 Task: Create a task  Implement a new virtualization system for a company's IT infrastructure , assign it to team member softage.3@softage.net in the project AgileRealm and update the status of the task to  On Track  , set the priority of the task to High
Action: Mouse moved to (57, 277)
Screenshot: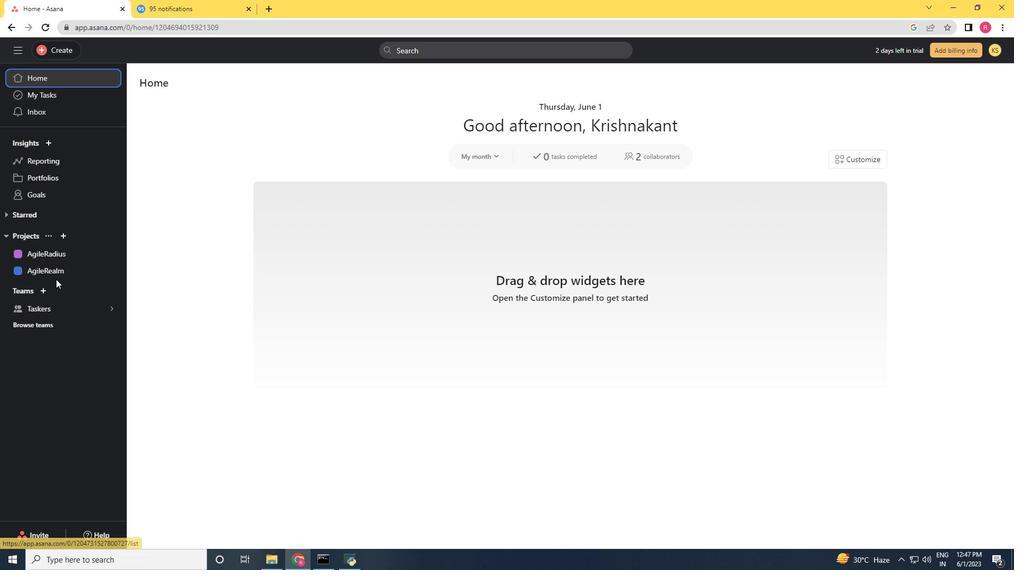 
Action: Mouse pressed left at (57, 277)
Screenshot: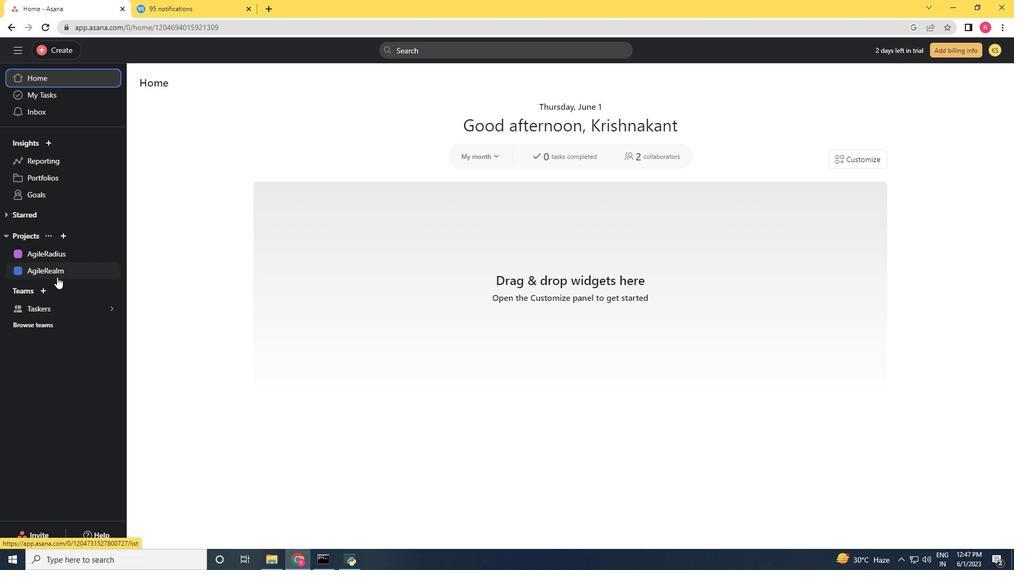 
Action: Mouse moved to (70, 51)
Screenshot: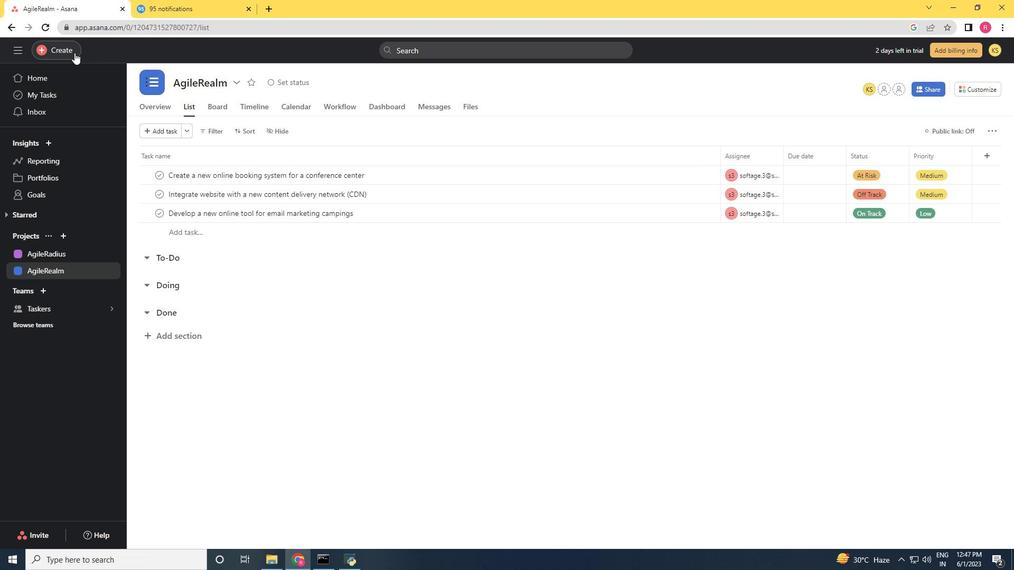 
Action: Mouse pressed left at (70, 51)
Screenshot: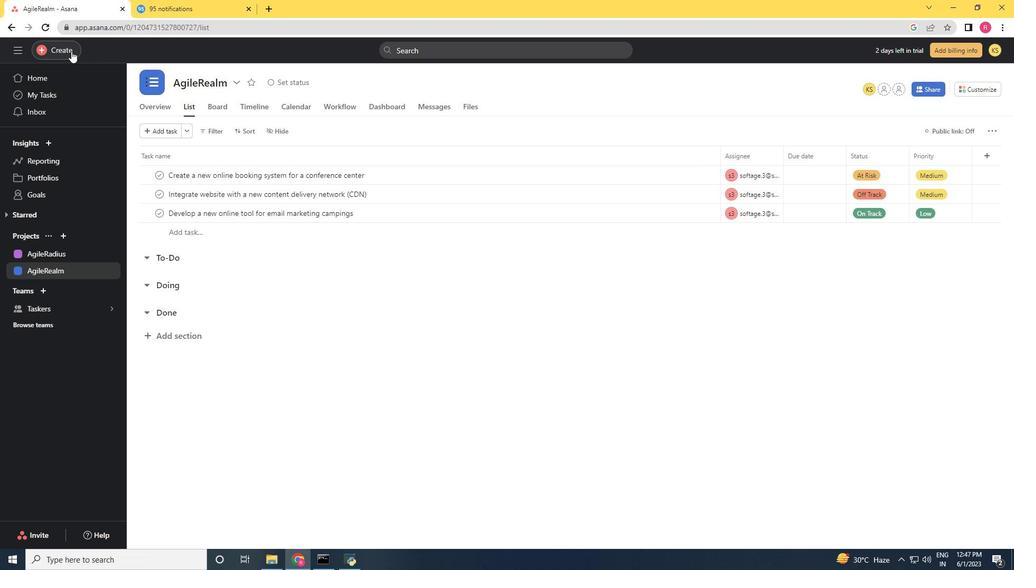 
Action: Mouse moved to (124, 55)
Screenshot: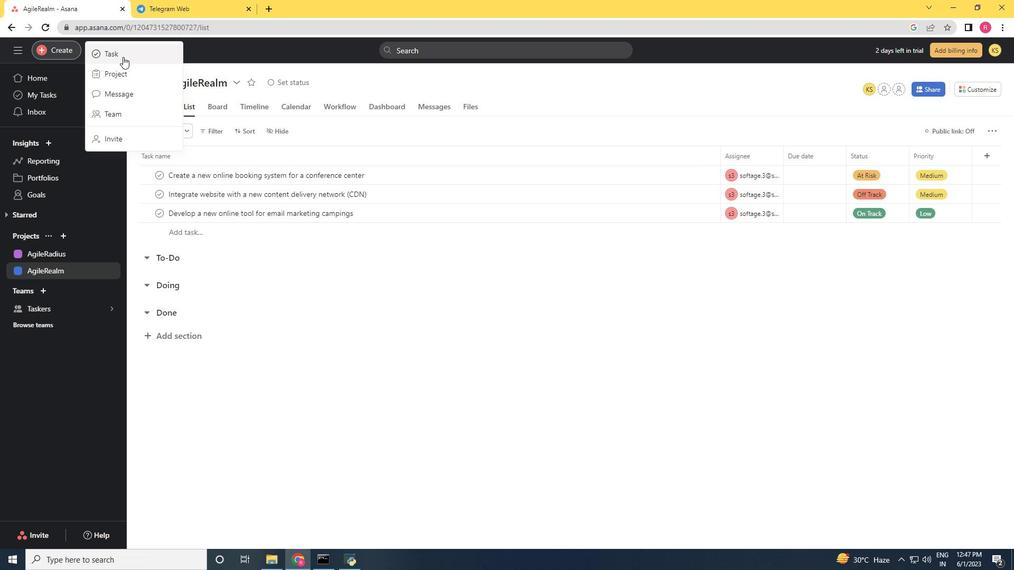 
Action: Mouse pressed left at (124, 55)
Screenshot: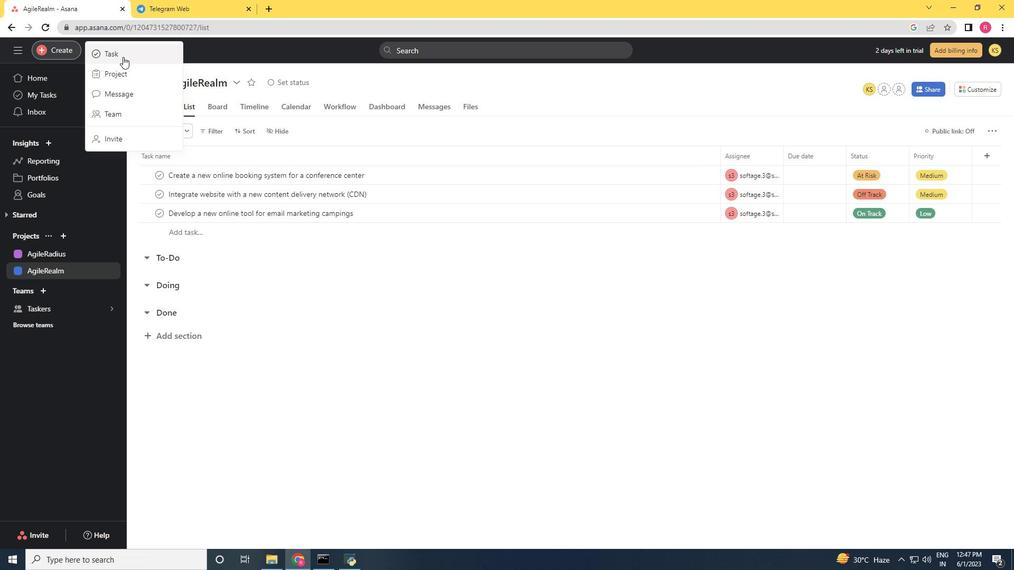 
Action: Mouse moved to (185, 49)
Screenshot: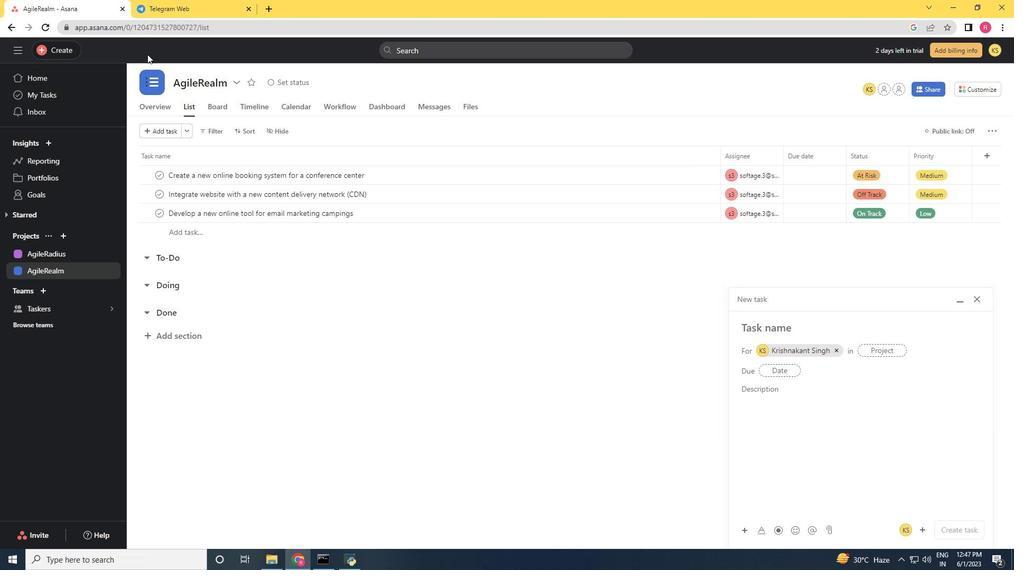 
Action: Key pressed <Key.shift>Implement<Key.space>a<Key.space>new<Key.space>vistualization<Key.space><Key.backspace><Key.left><Key.left><Key.left><Key.left><Key.left><Key.left><Key.left><Key.left><Key.left><Key.left><Key.left><Key.backspace>r<Key.right><Key.right><Key.right><Key.right><Key.right><Key.right><Key.right><Key.right><Key.right><Key.right><Key.right><Key.right><Key.right><Key.right><Key.right><Key.right><Key.right><Key.space><Key.shift><Key.shift><Key.shift><Key.shift>Syste,<Key.backspace>m<Key.space>for<Key.space>a<Key.space>company<Key.space><Key.backspace>'s<Key.space><Key.shift>IT<Key.space>infrastructure
Screenshot: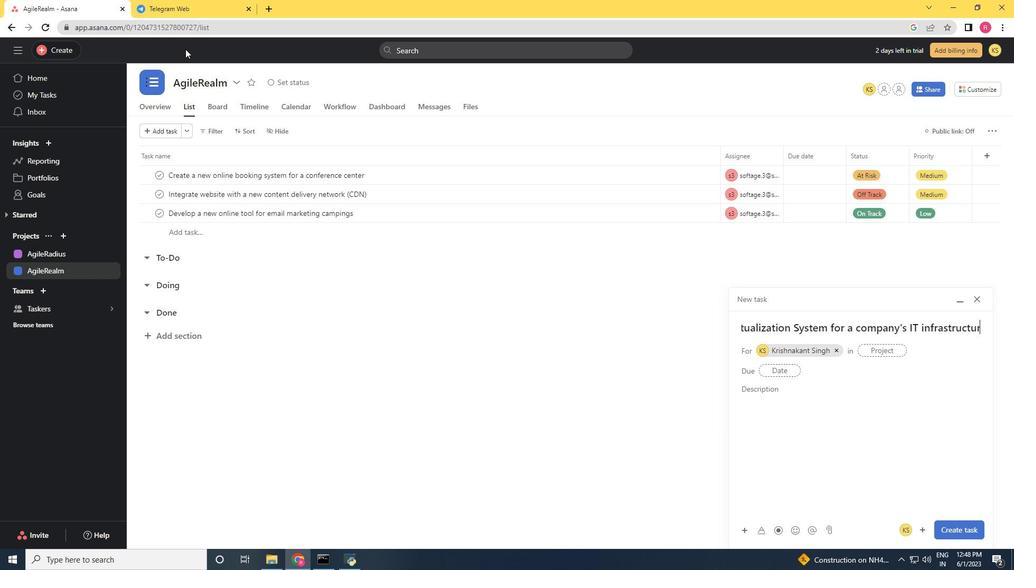 
Action: Mouse moved to (834, 350)
Screenshot: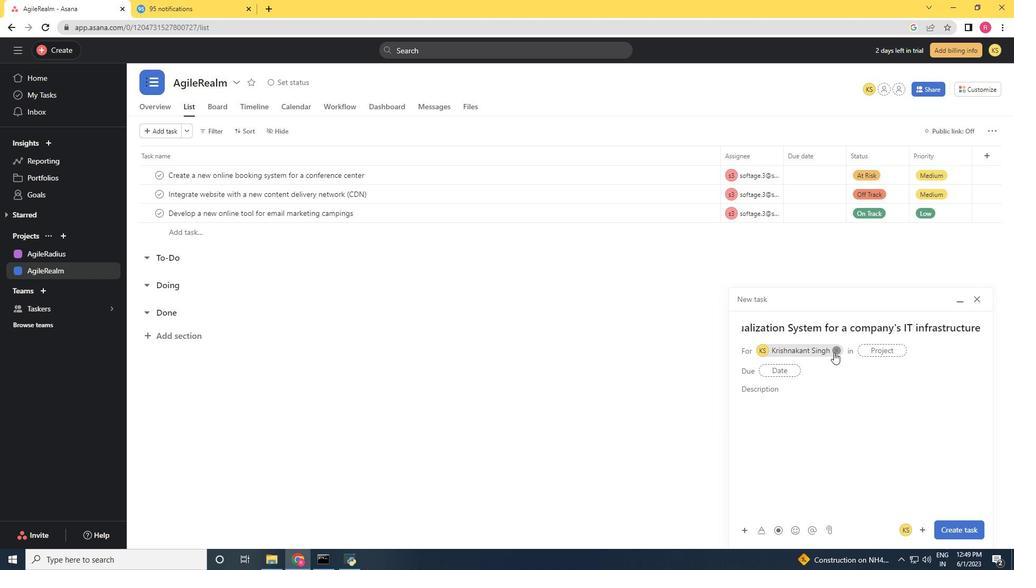 
Action: Mouse pressed left at (834, 350)
Screenshot: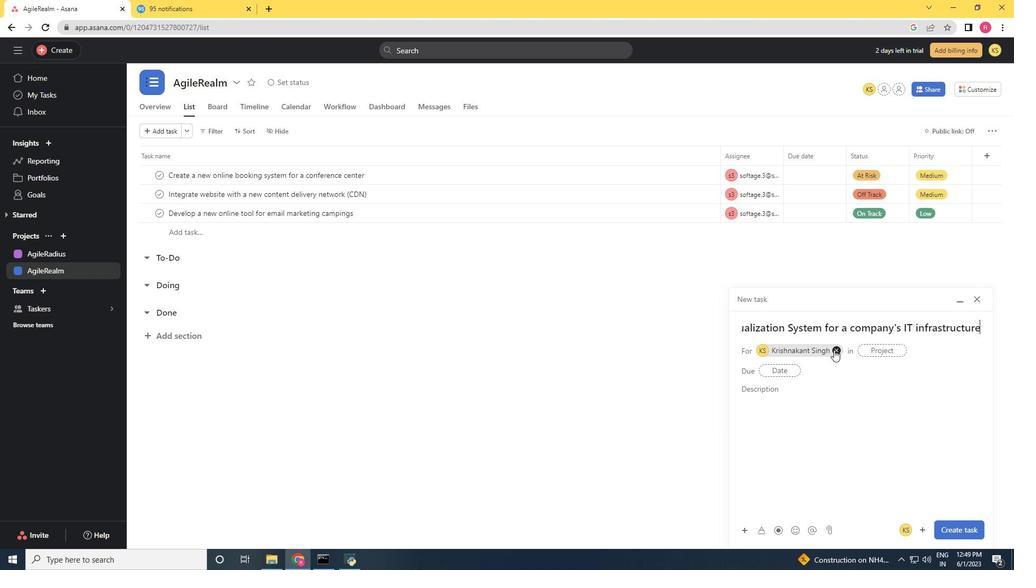 
Action: Mouse moved to (783, 349)
Screenshot: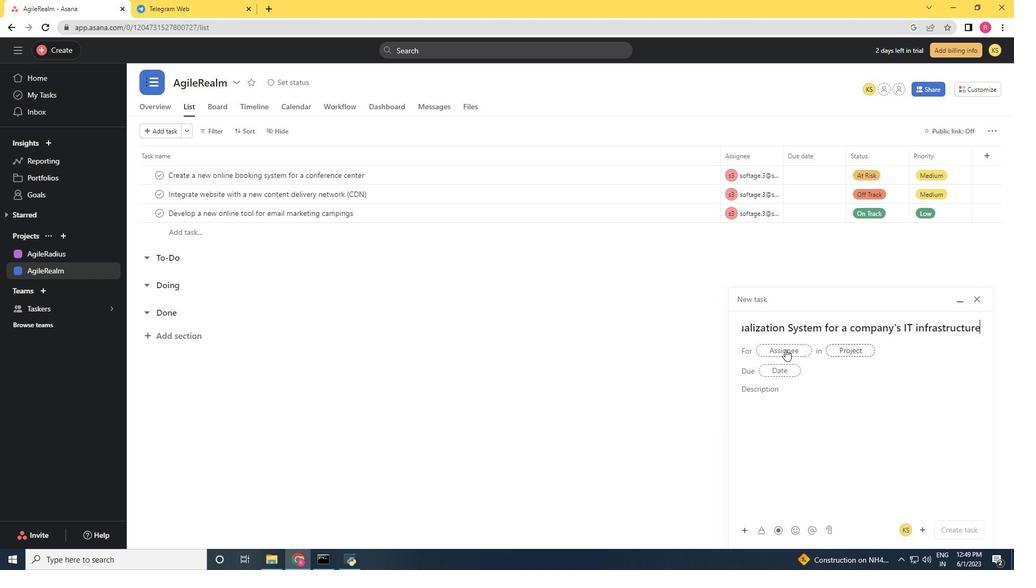 
Action: Mouse pressed left at (783, 349)
Screenshot: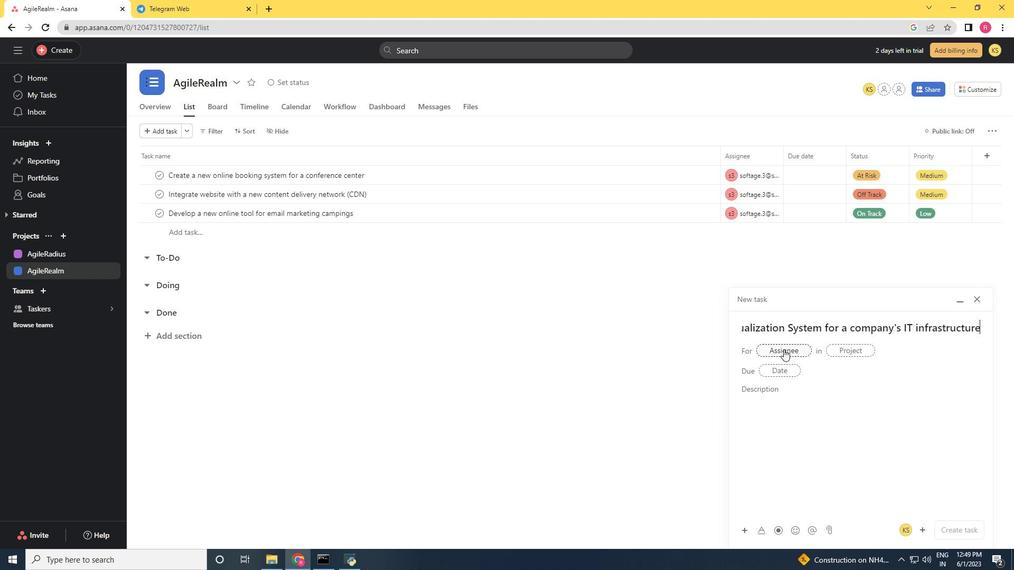 
Action: Key pressed softage.3<Key.shift>@softage.net
Screenshot: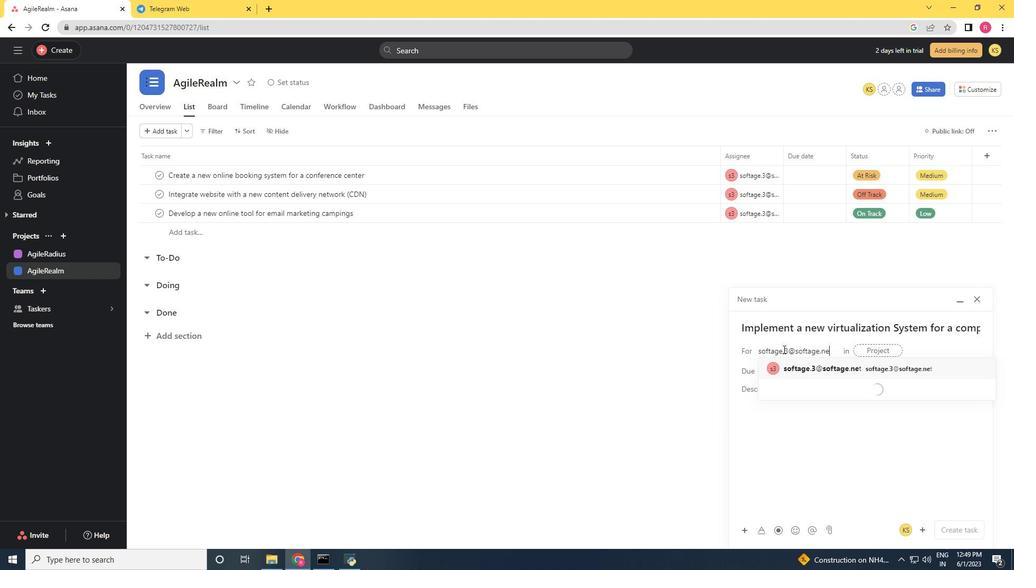 
Action: Mouse moved to (821, 368)
Screenshot: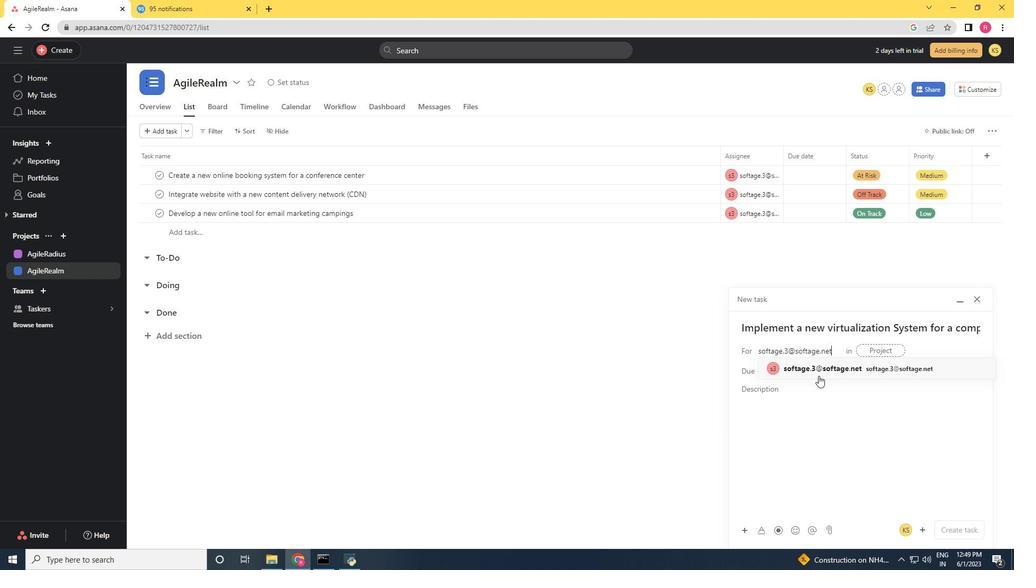 
Action: Mouse pressed left at (821, 368)
Screenshot: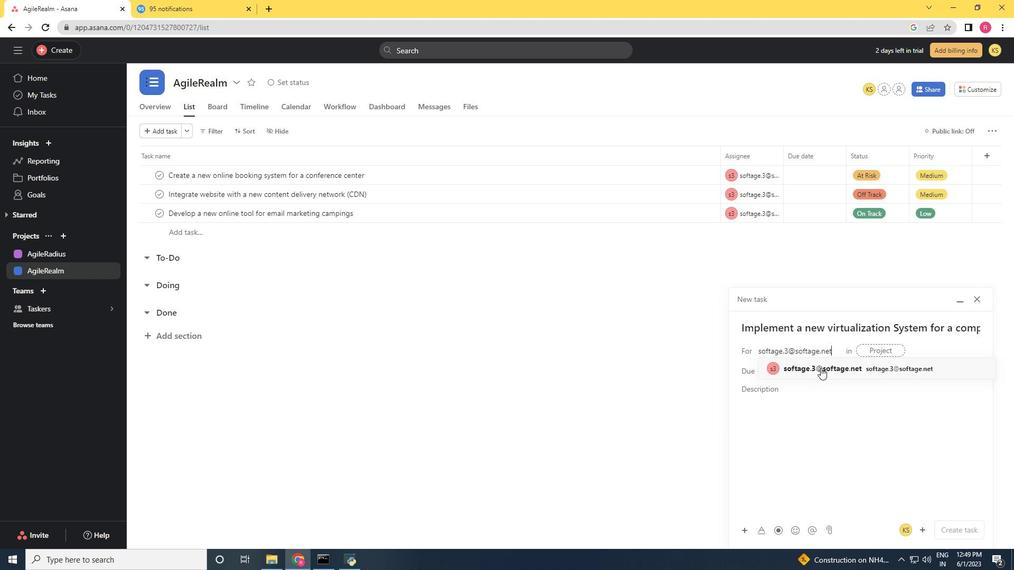 
Action: Mouse moved to (694, 395)
Screenshot: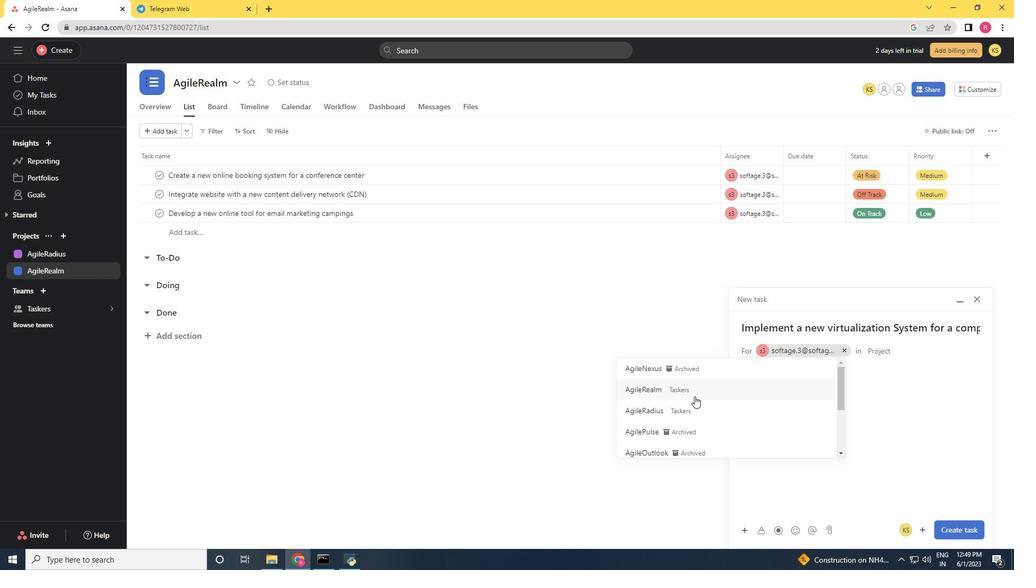 
Action: Mouse pressed left at (694, 395)
Screenshot: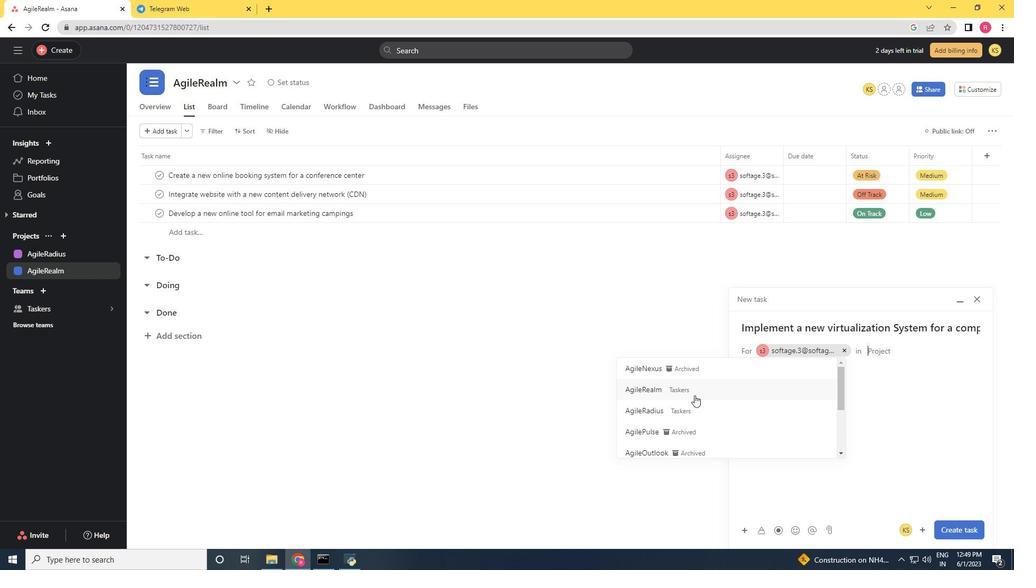
Action: Mouse moved to (784, 393)
Screenshot: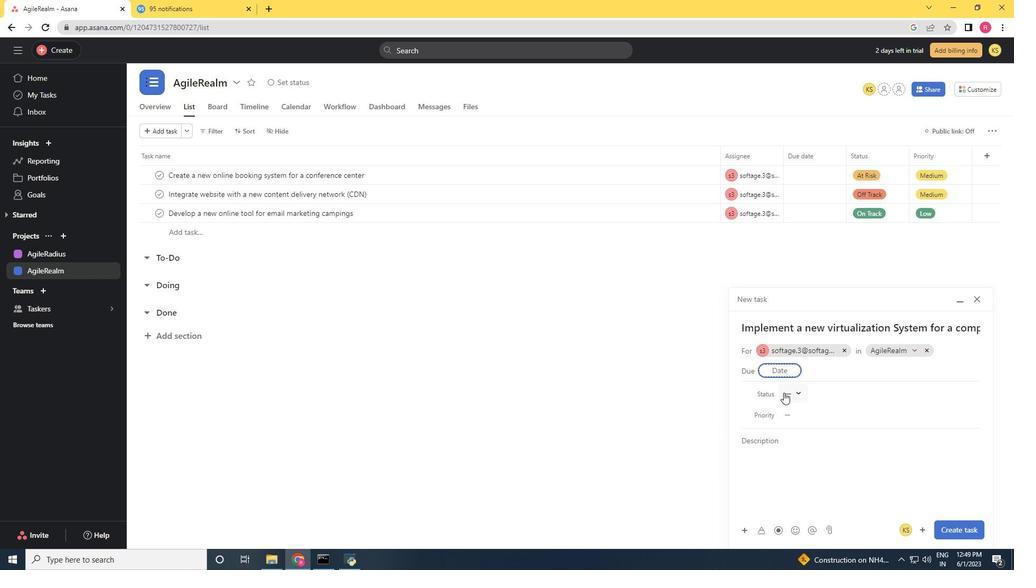 
Action: Mouse pressed left at (784, 393)
Screenshot: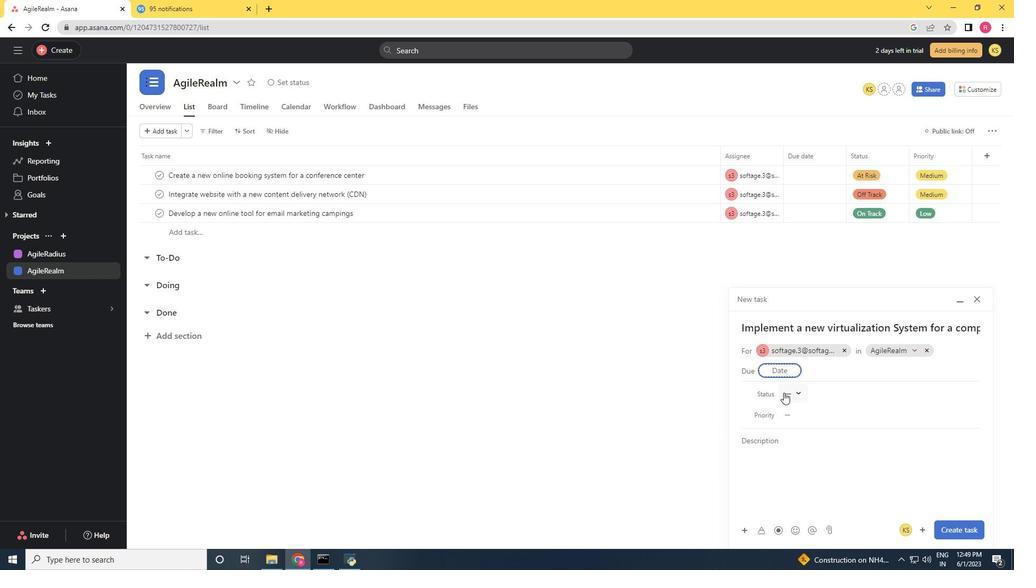 
Action: Mouse moved to (810, 428)
Screenshot: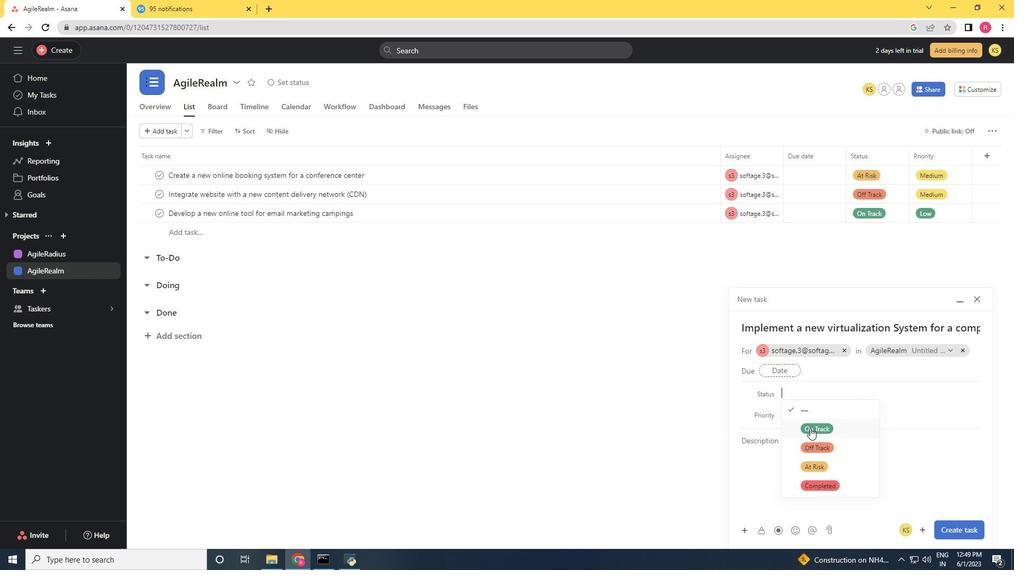 
Action: Mouse pressed left at (810, 428)
Screenshot: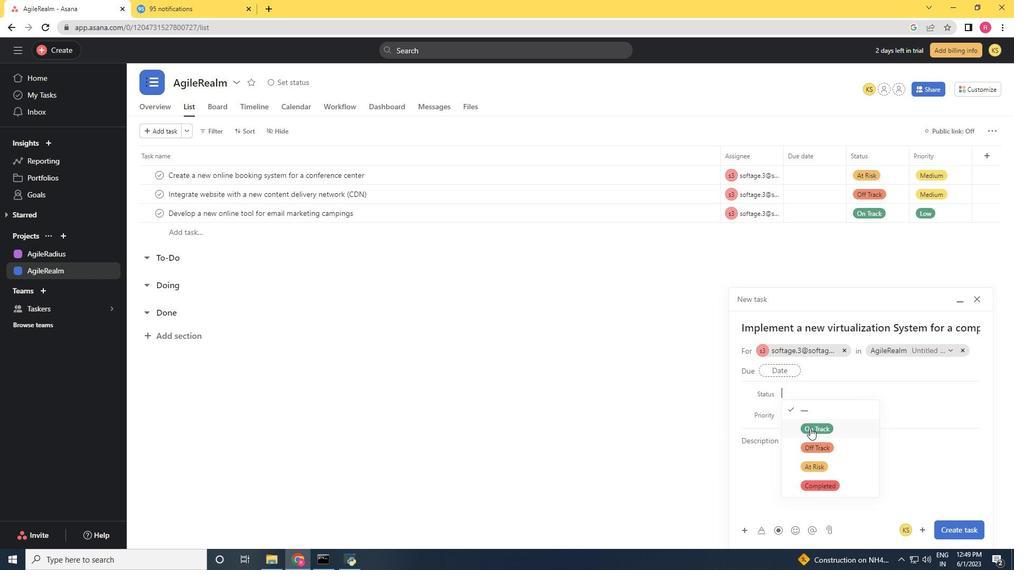 
Action: Mouse moved to (794, 415)
Screenshot: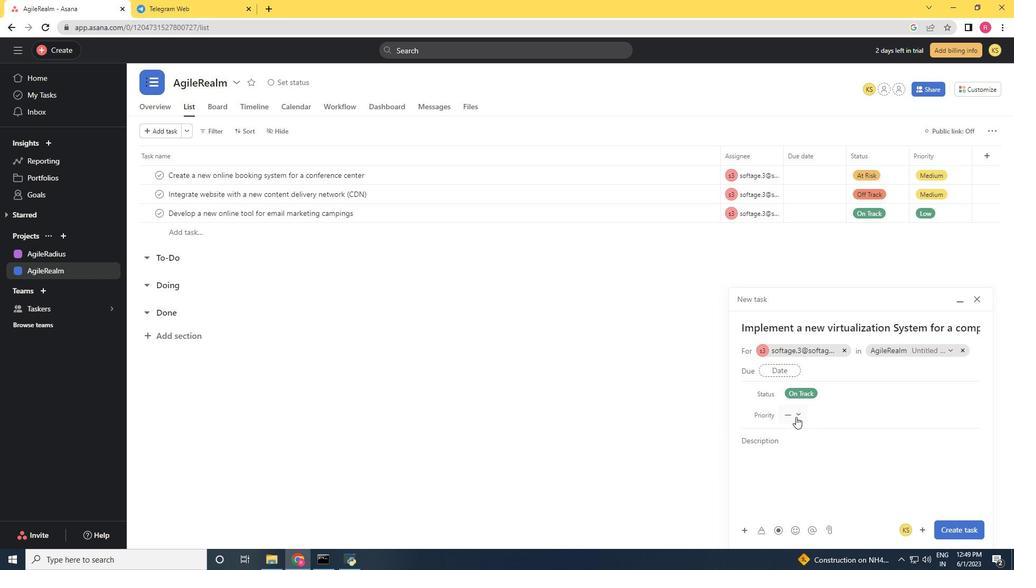 
Action: Mouse pressed left at (794, 415)
Screenshot: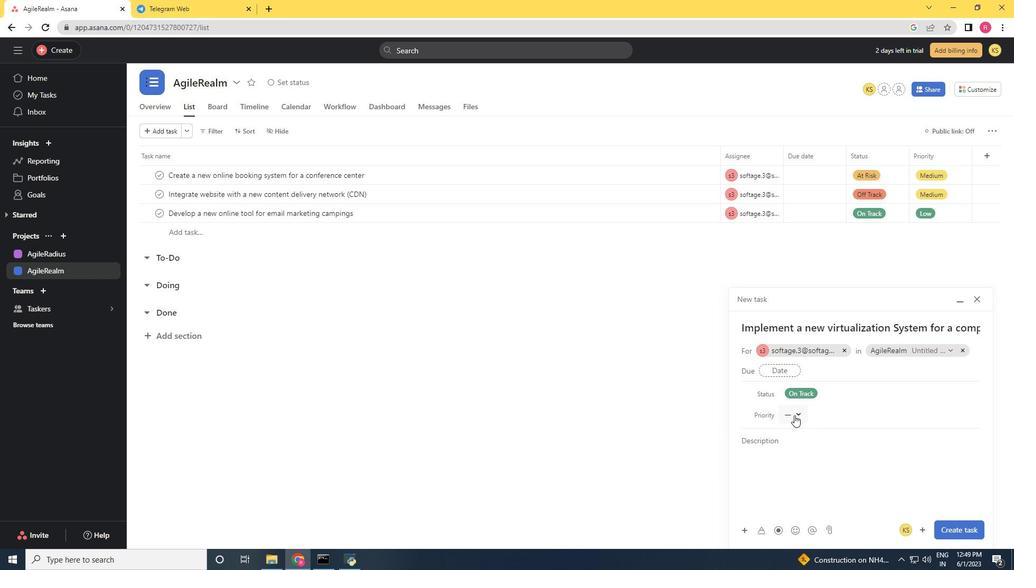 
Action: Mouse moved to (811, 446)
Screenshot: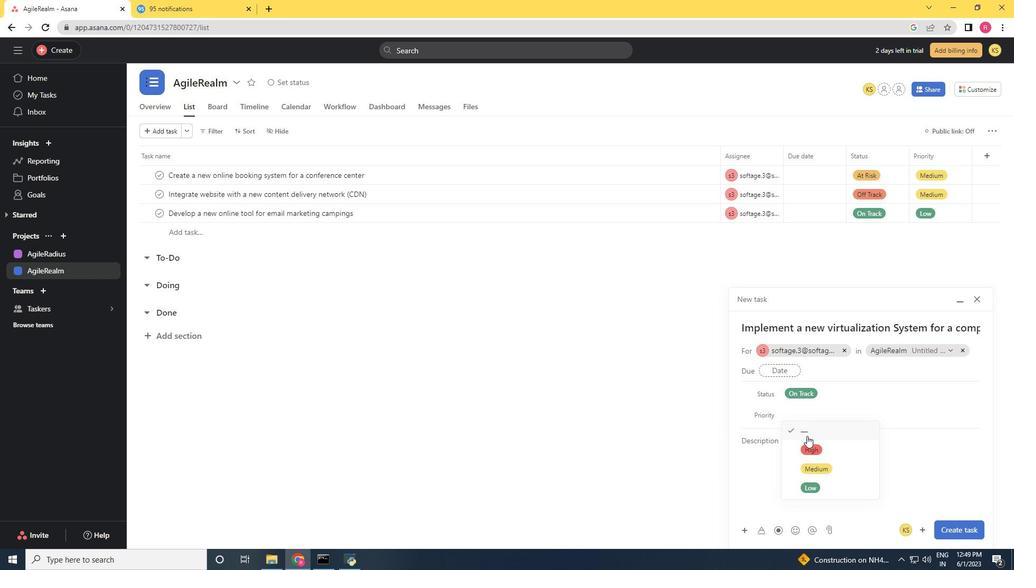 
Action: Mouse pressed left at (811, 446)
Screenshot: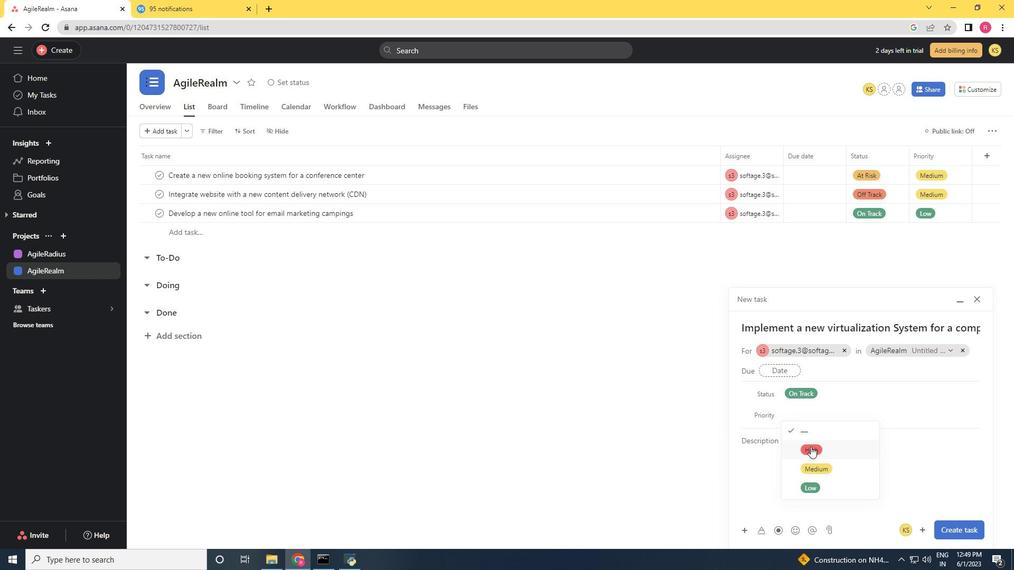 
Action: Mouse moved to (947, 523)
Screenshot: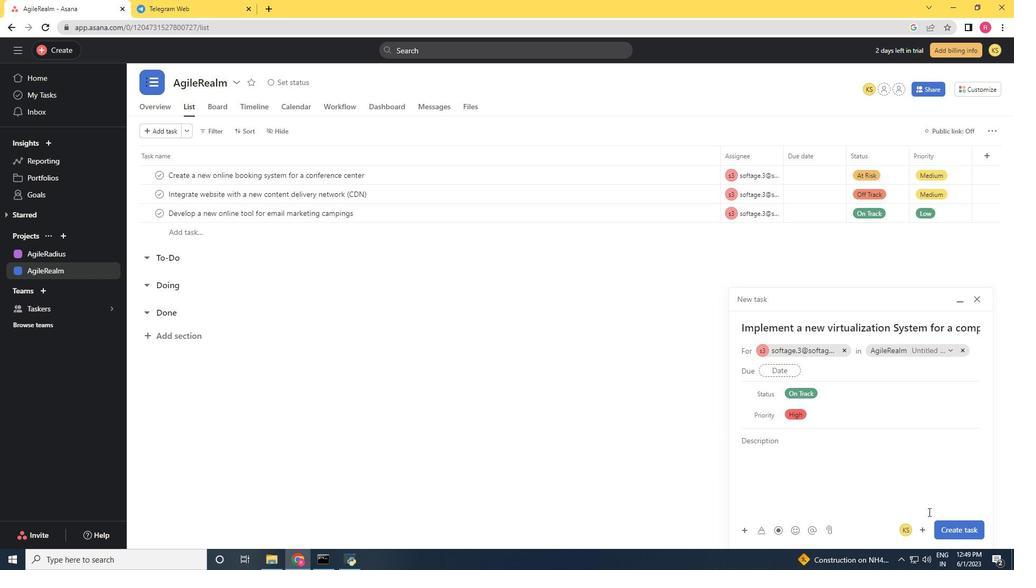 
Action: Mouse pressed left at (947, 523)
Screenshot: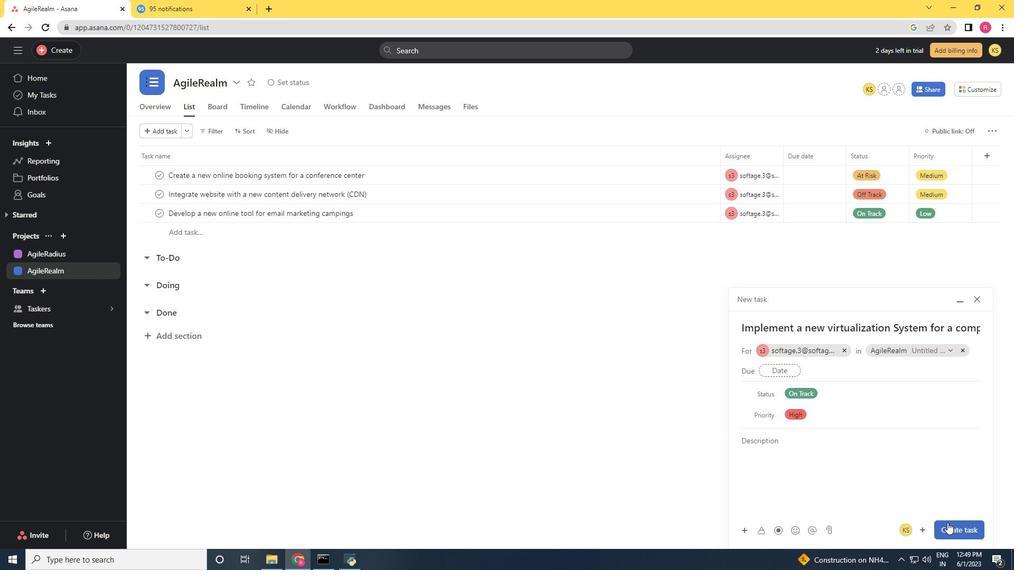 
Action: Mouse moved to (947, 523)
Screenshot: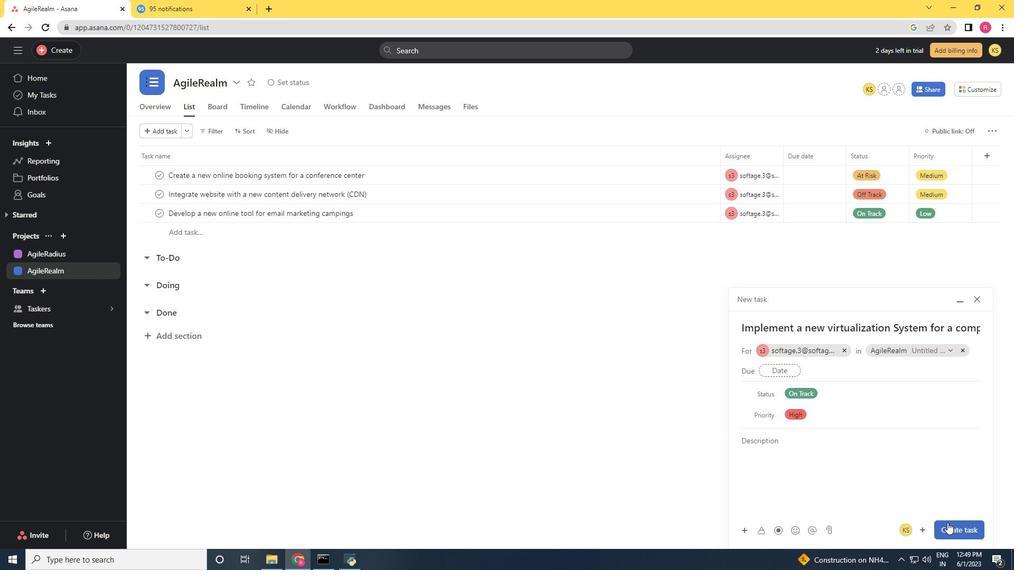 
